 Task: Change the highlight color for search results in Outlook.
Action: Mouse moved to (46, 30)
Screenshot: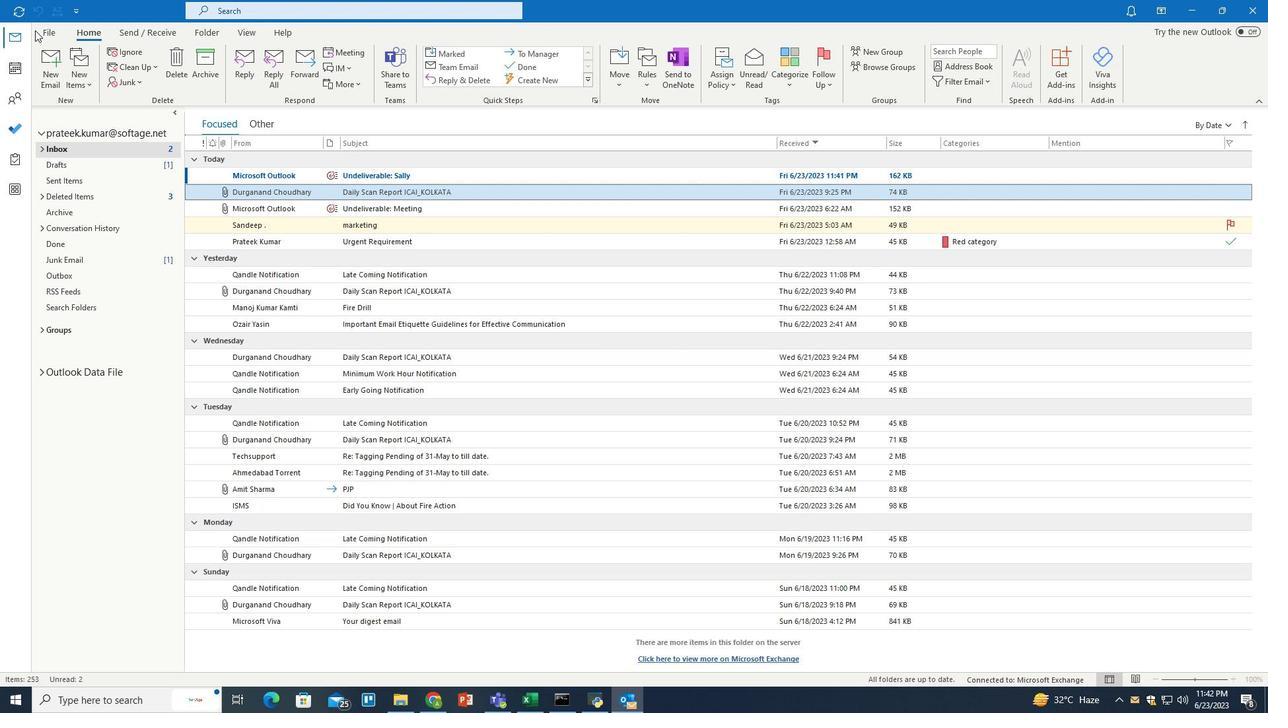 
Action: Mouse pressed left at (46, 30)
Screenshot: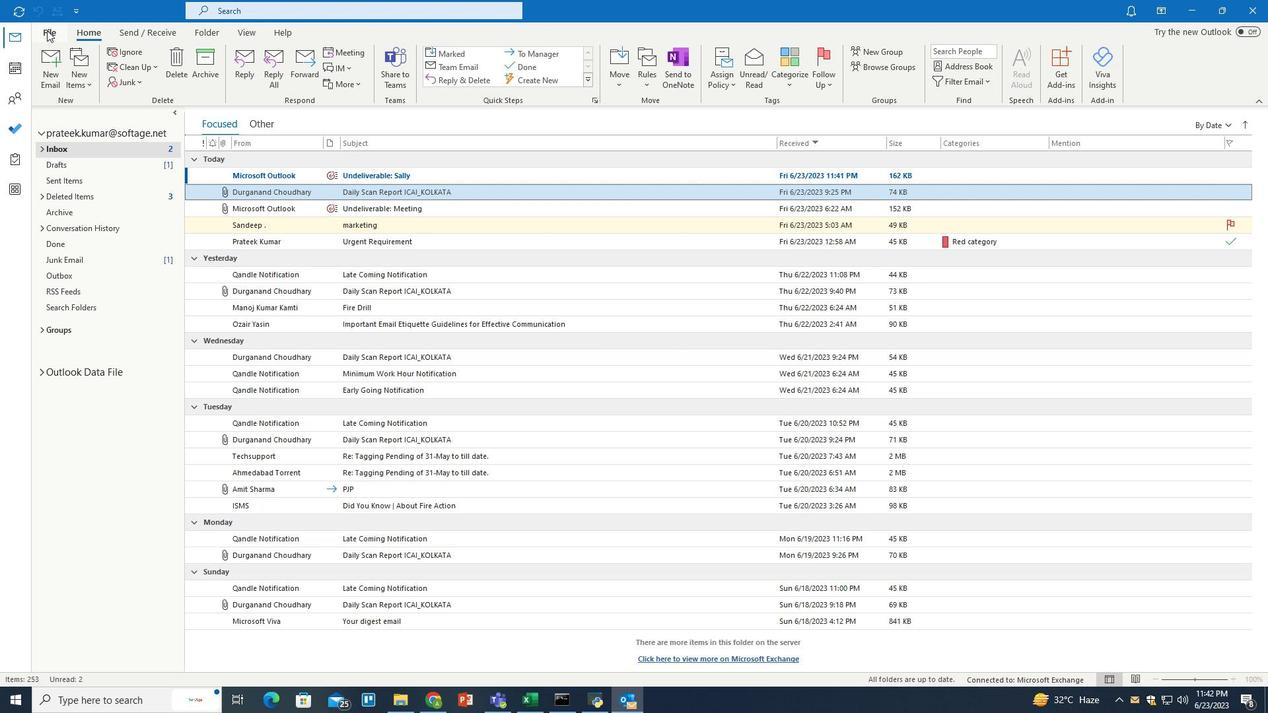 
Action: Mouse moved to (46, 630)
Screenshot: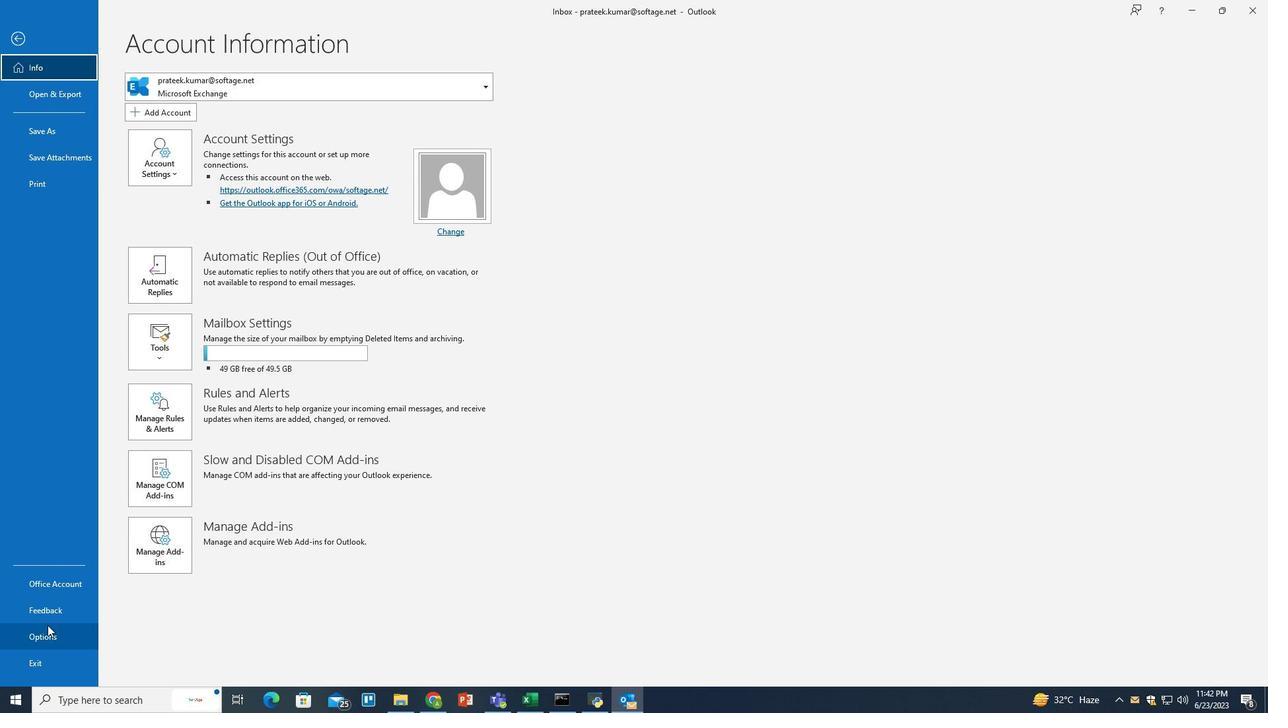 
Action: Mouse pressed left at (46, 630)
Screenshot: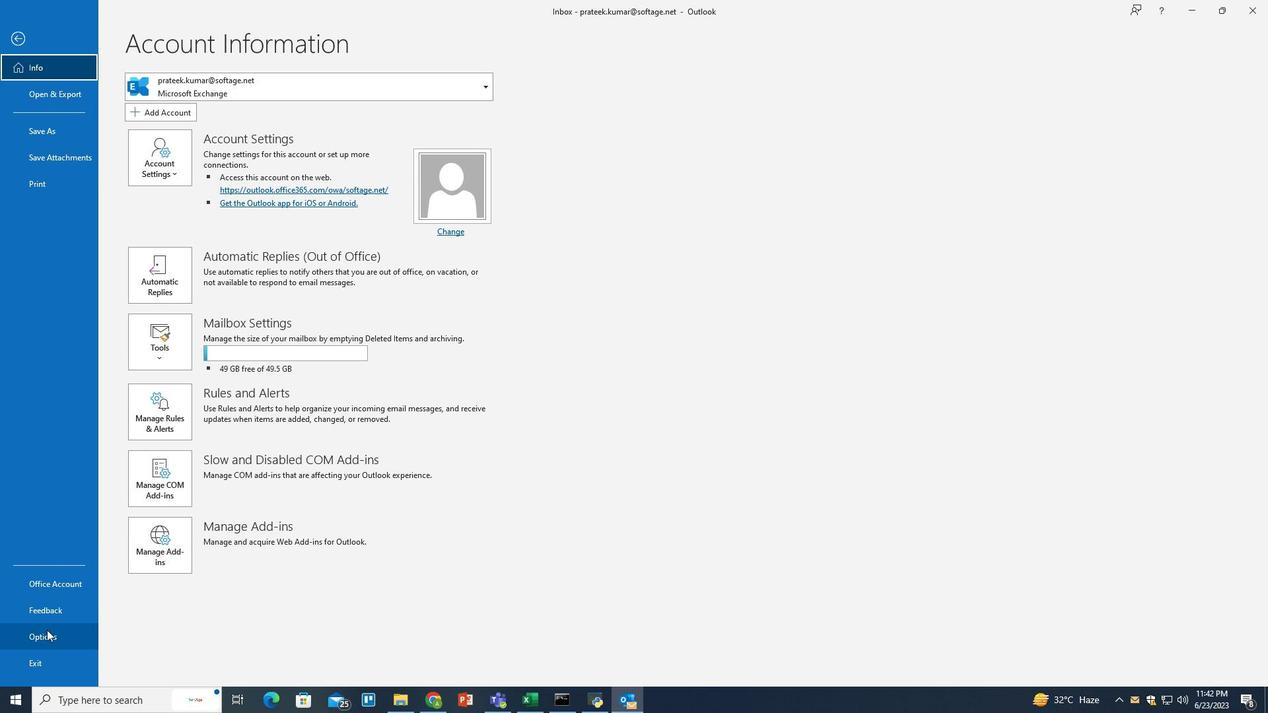 
Action: Mouse moved to (389, 259)
Screenshot: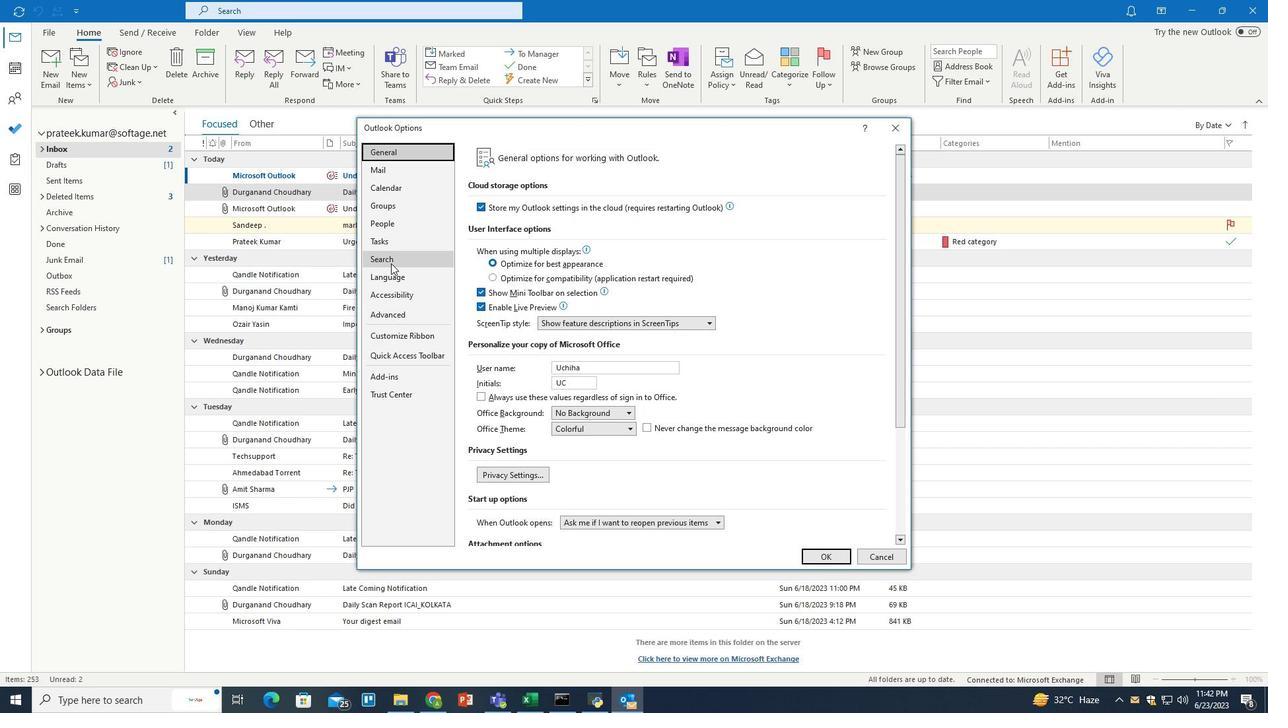 
Action: Mouse pressed left at (389, 259)
Screenshot: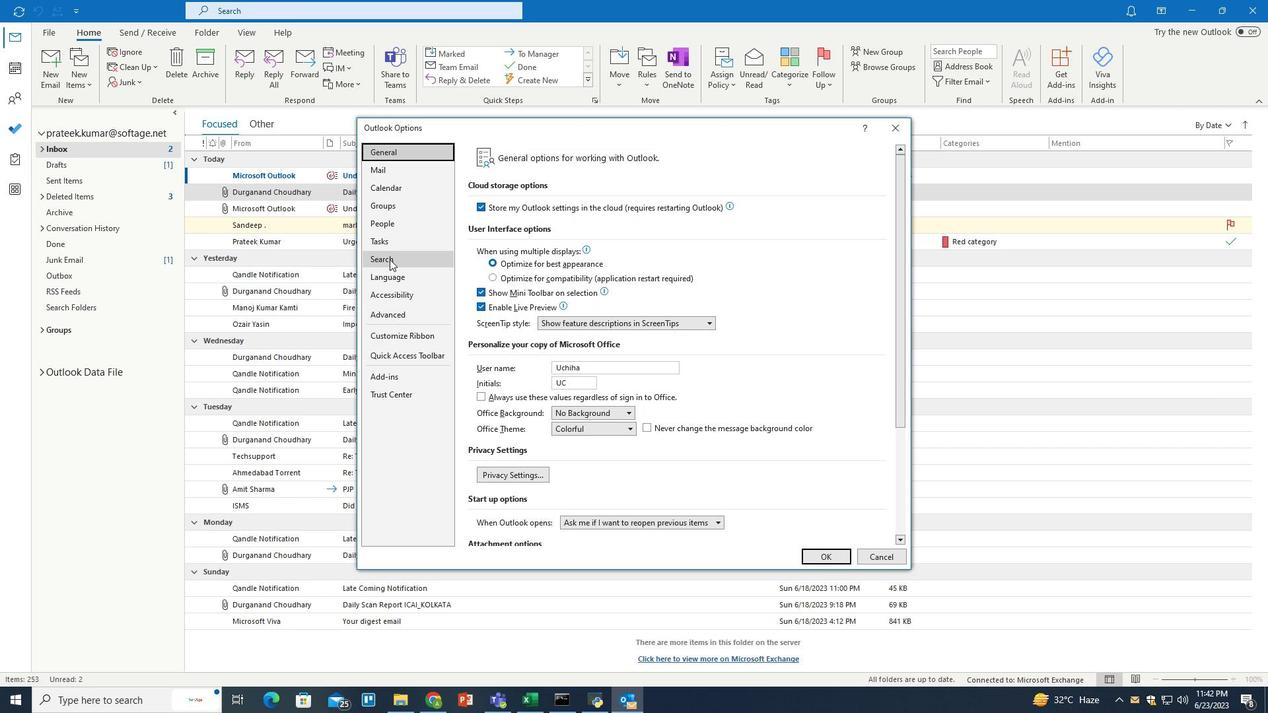 
Action: Mouse moved to (583, 377)
Screenshot: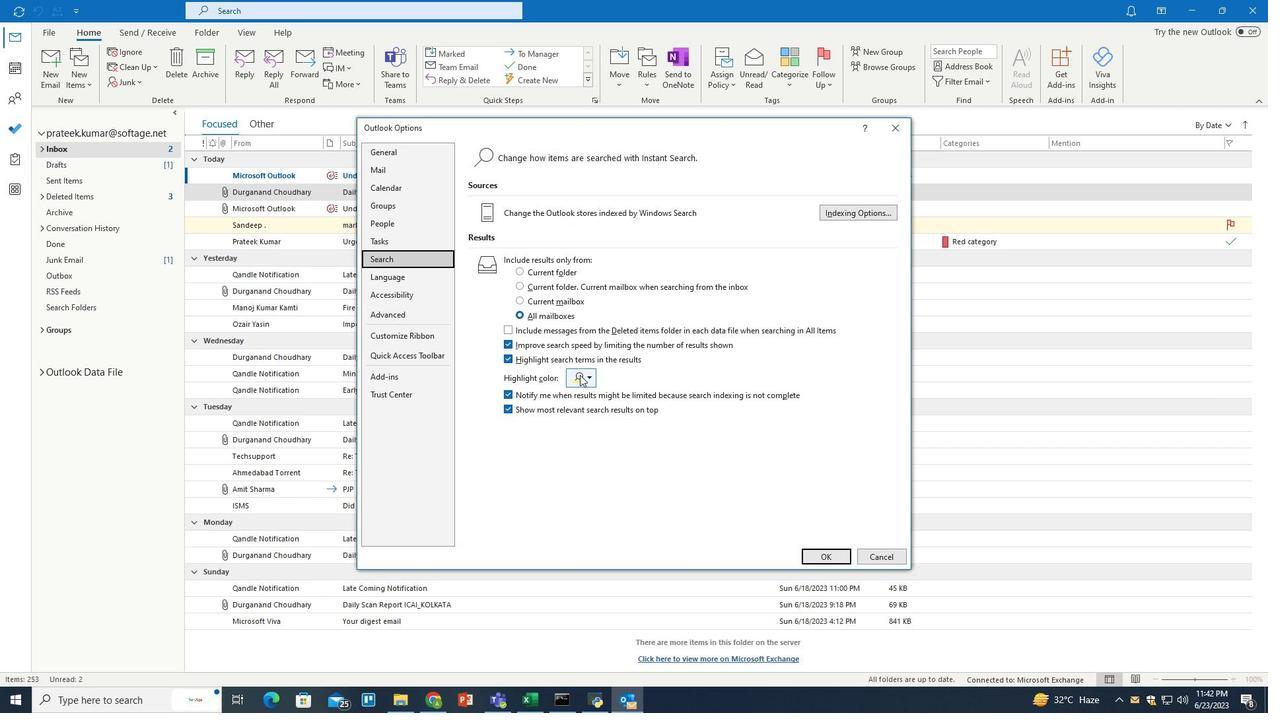 
Action: Mouse pressed left at (583, 377)
Screenshot: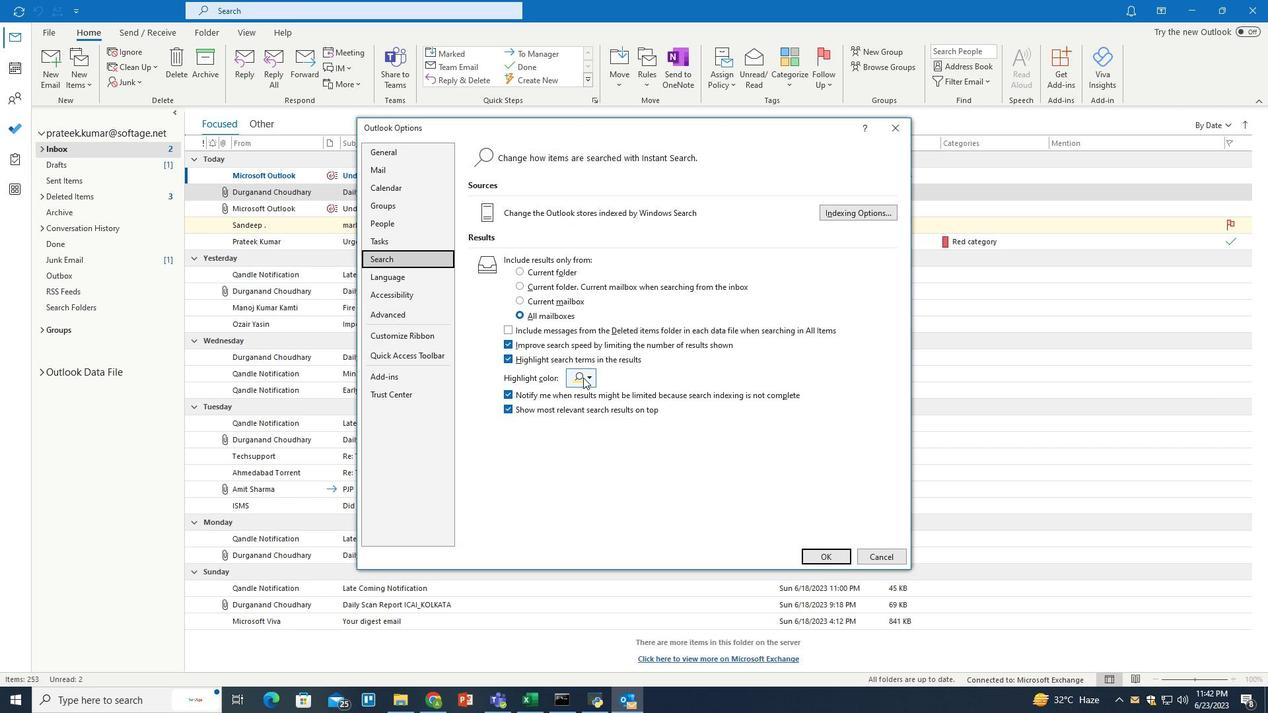 
Action: Mouse moved to (588, 447)
Screenshot: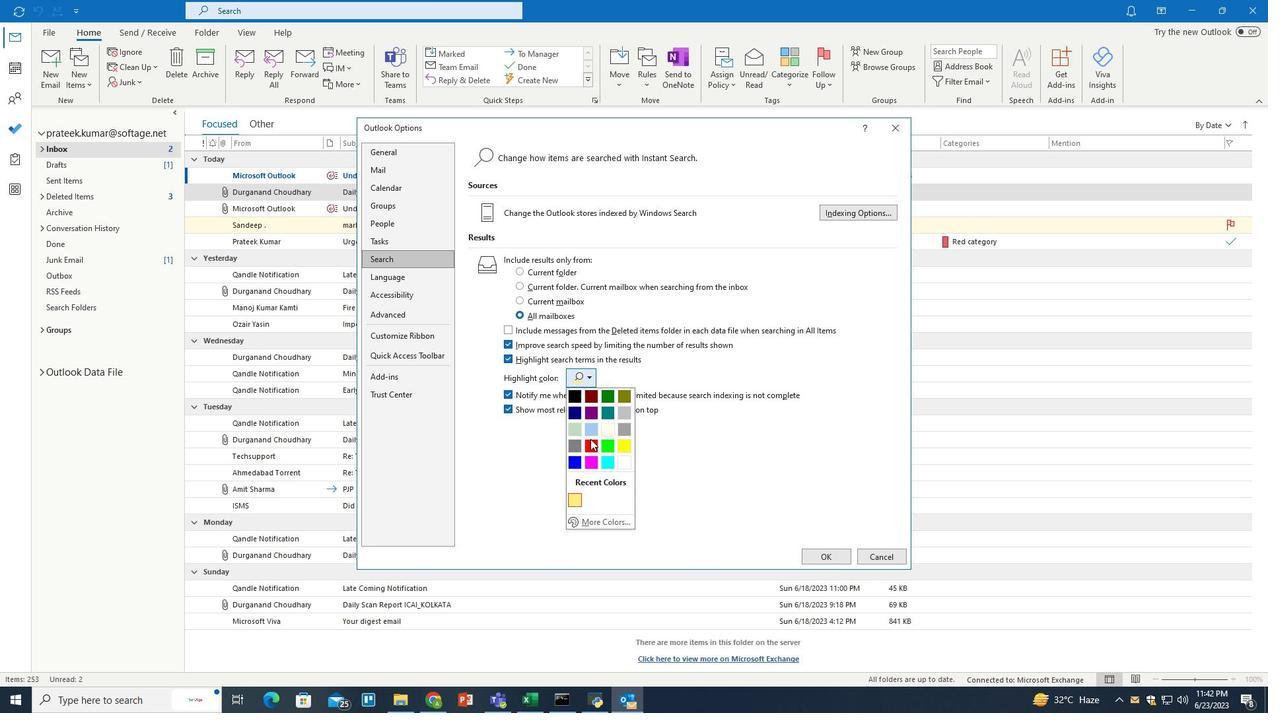 
Action: Mouse pressed left at (588, 447)
Screenshot: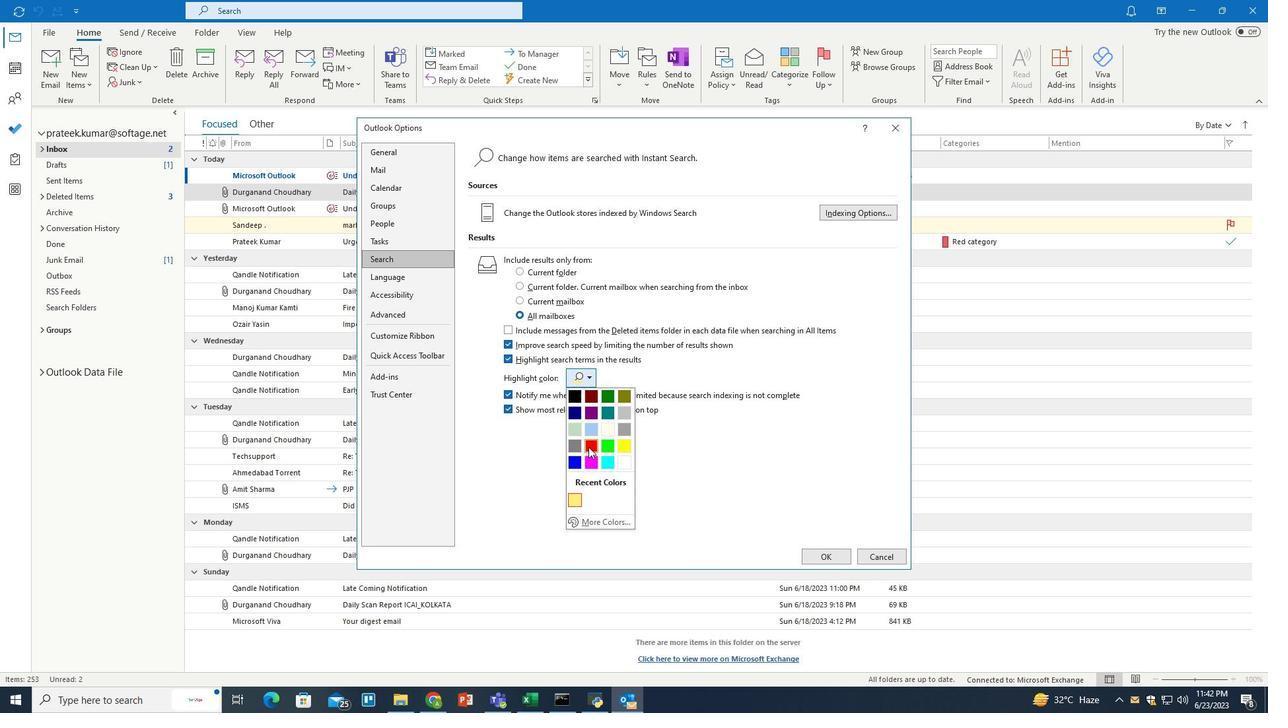 
Action: Mouse moved to (828, 557)
Screenshot: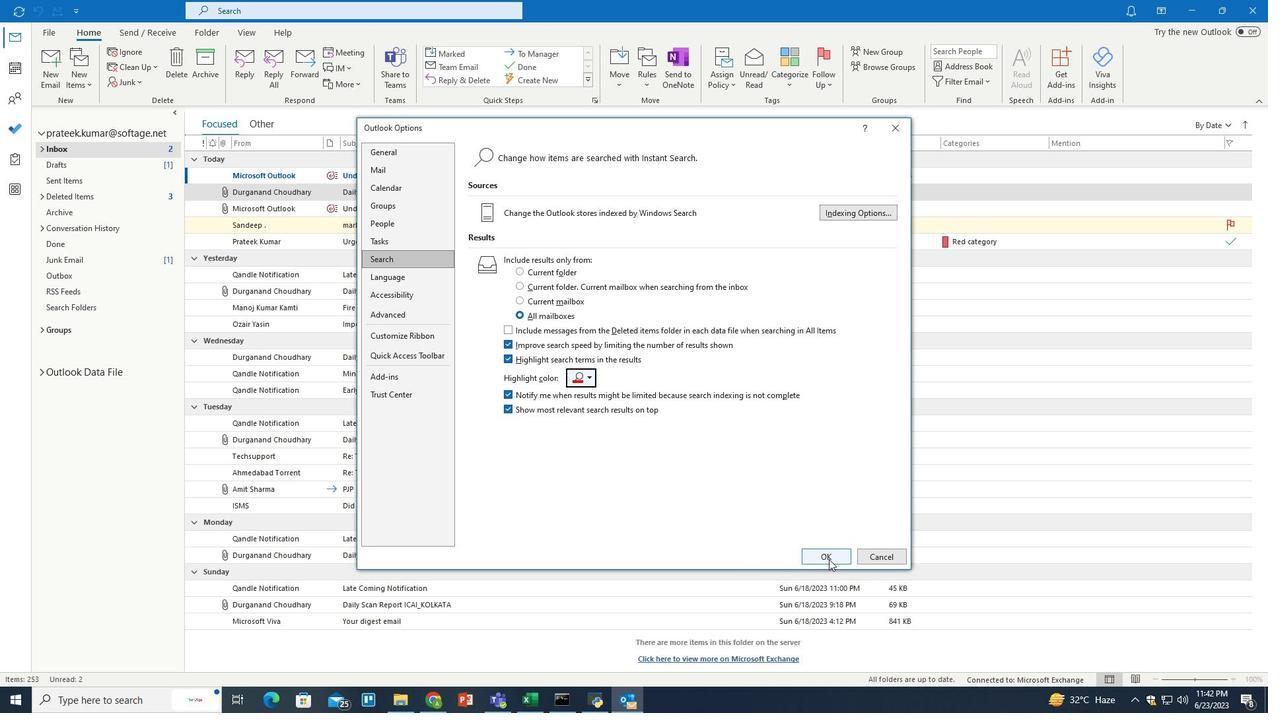 
Action: Mouse pressed left at (828, 557)
Screenshot: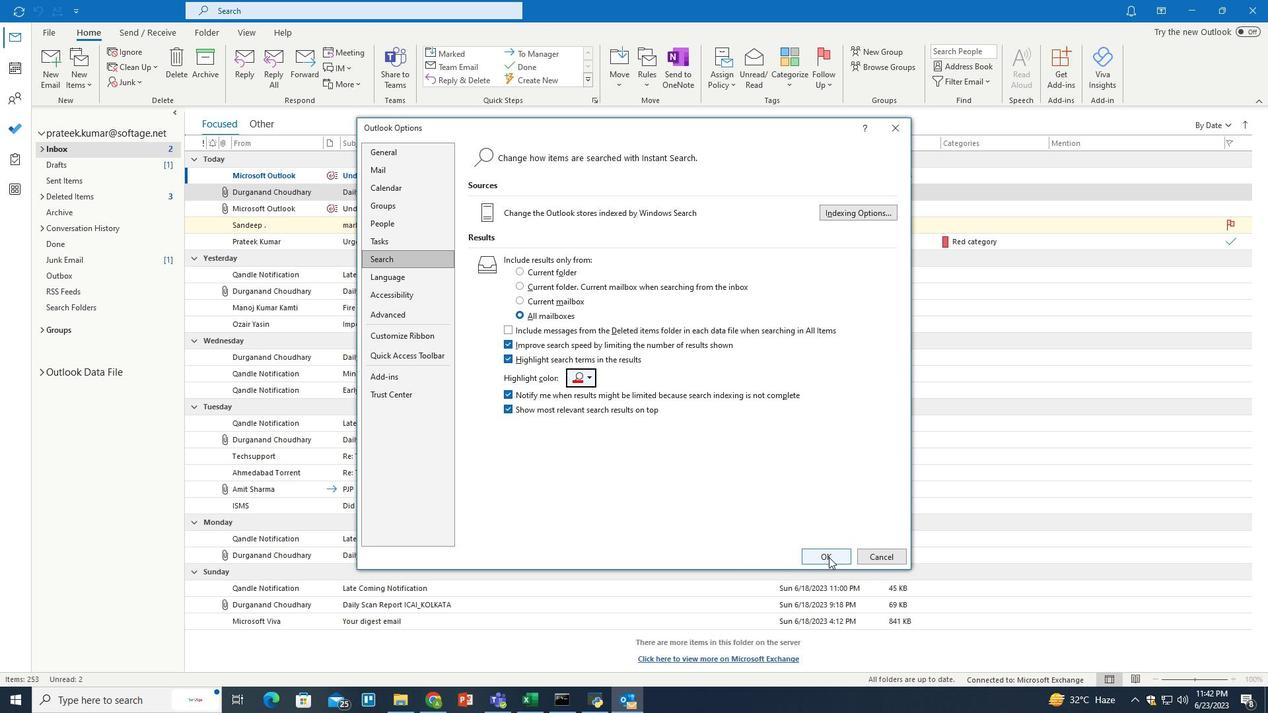
Action: Mouse moved to (599, 433)
Screenshot: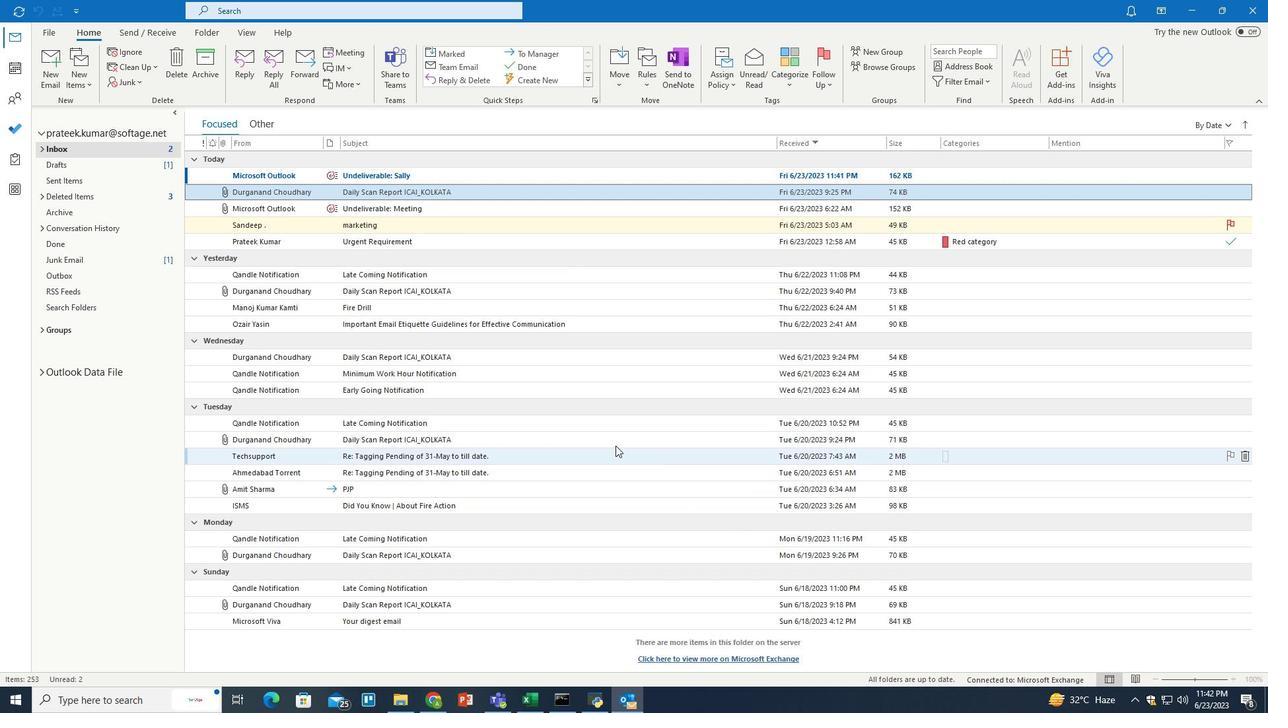 
